 Task: Reset Companies.
Action: Mouse moved to (302, 82)
Screenshot: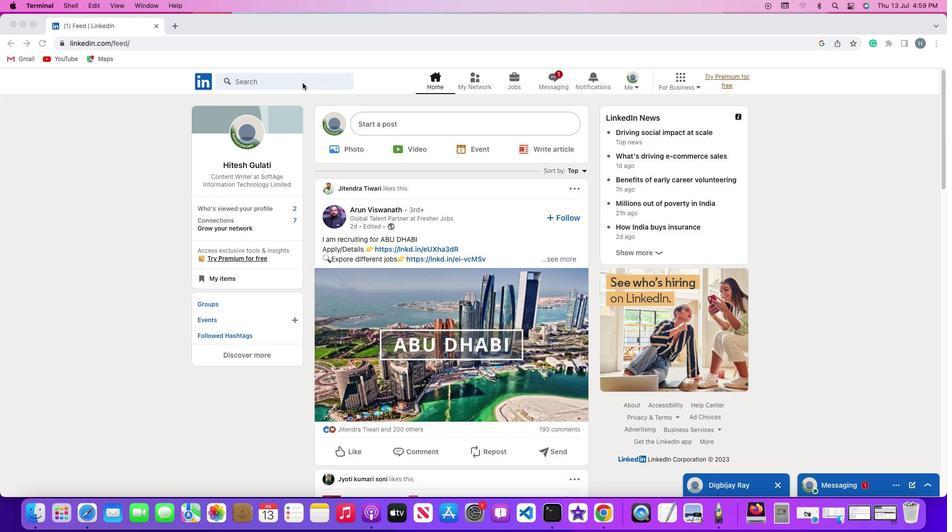 
Action: Mouse pressed left at (302, 82)
Screenshot: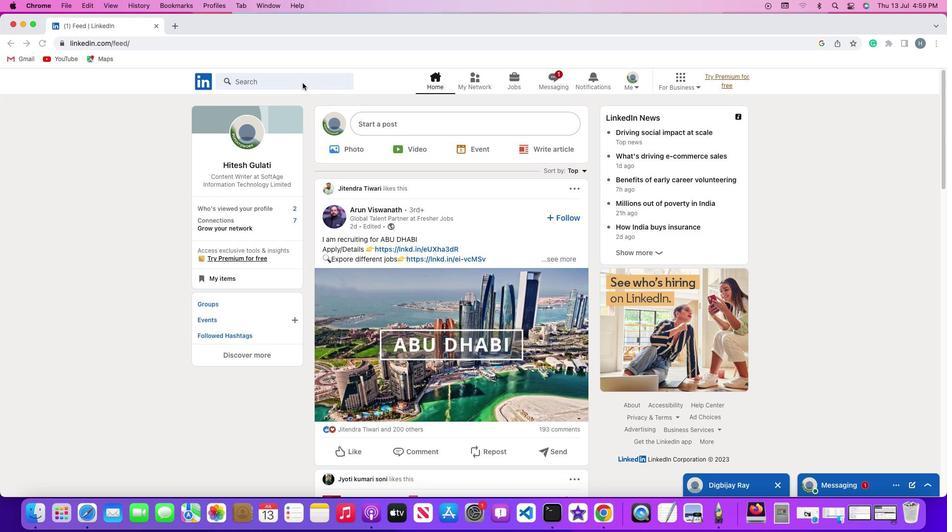 
Action: Mouse pressed left at (302, 82)
Screenshot: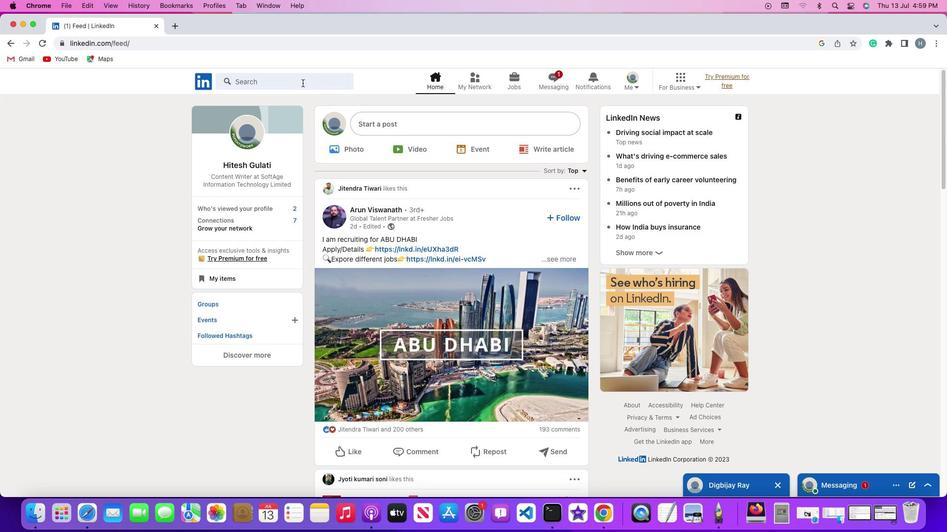 
Action: Key pressed Key.shift'#''h''i''r''i''n''g'Key.enter
Screenshot: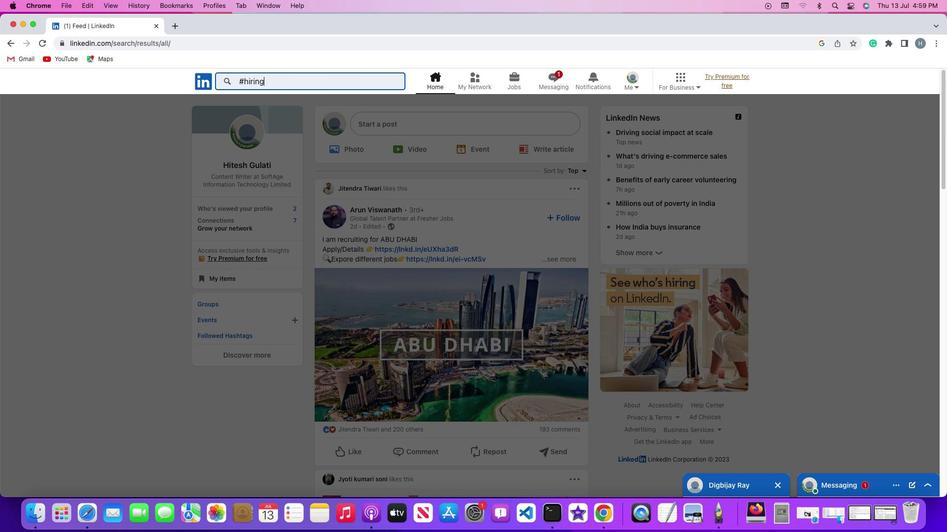 
Action: Mouse moved to (336, 106)
Screenshot: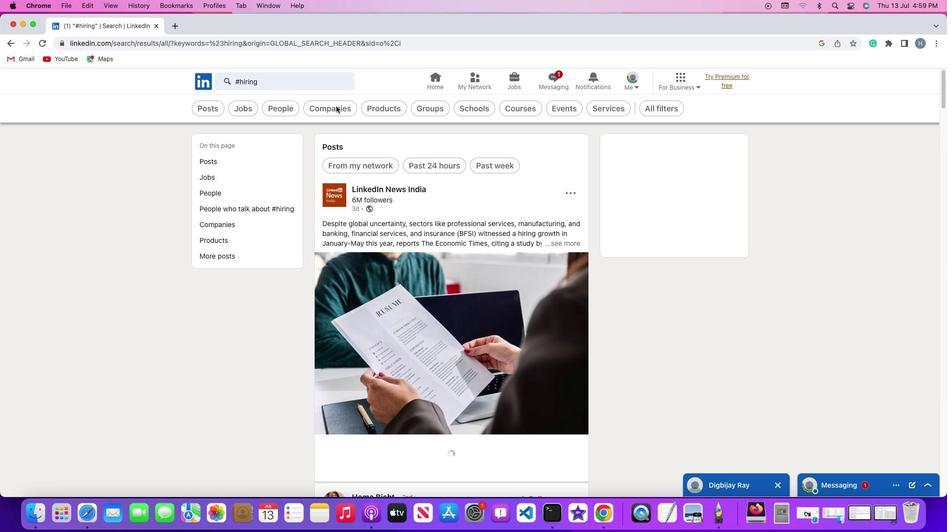 
Action: Mouse pressed left at (336, 106)
Screenshot: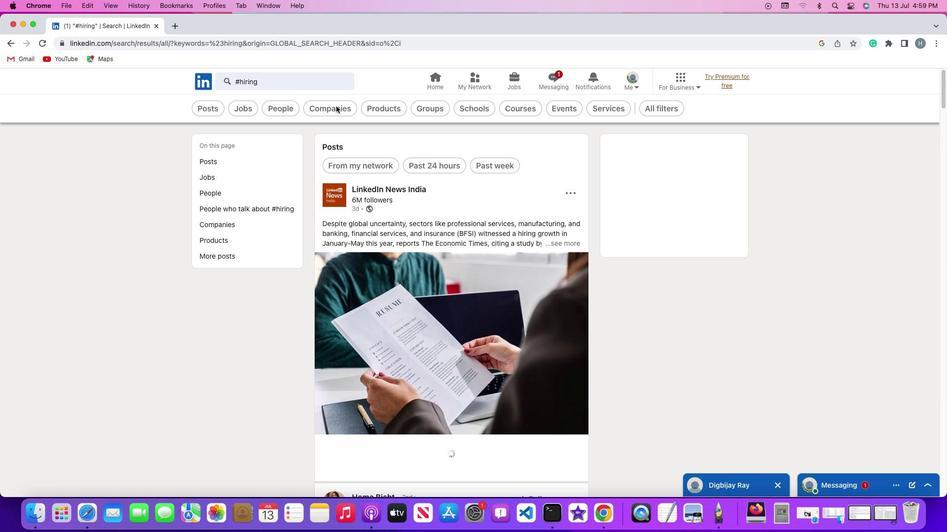 
Action: Mouse moved to (492, 107)
Screenshot: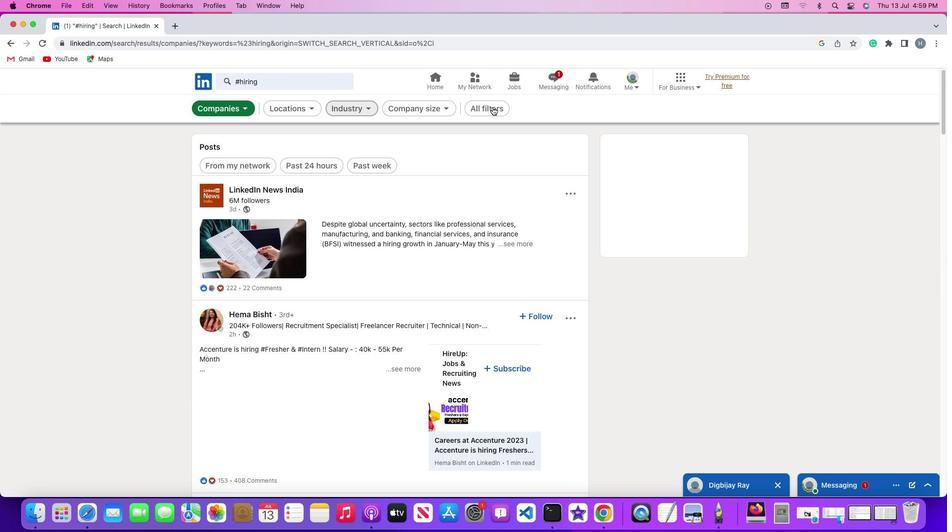 
Action: Mouse pressed left at (492, 107)
Screenshot: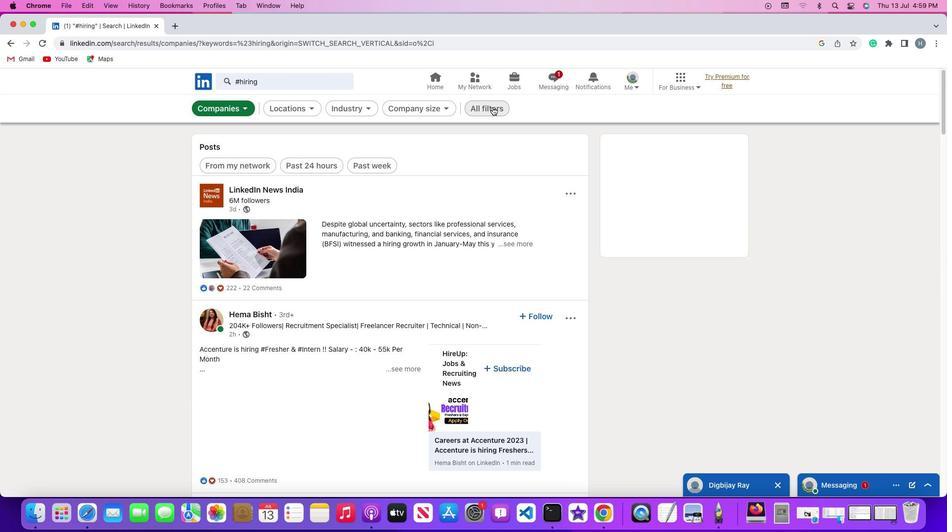 
Action: Mouse moved to (799, 454)
Screenshot: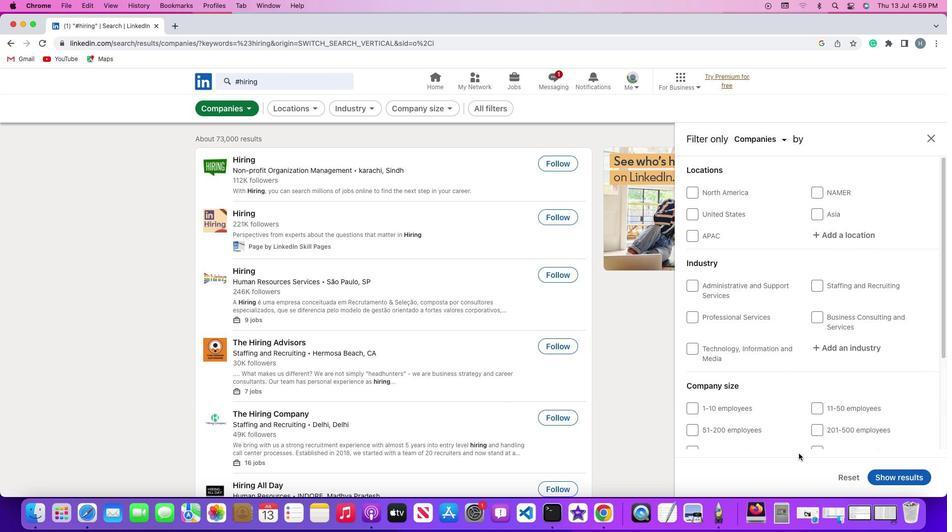 
Action: Mouse scrolled (799, 454) with delta (0, 0)
Screenshot: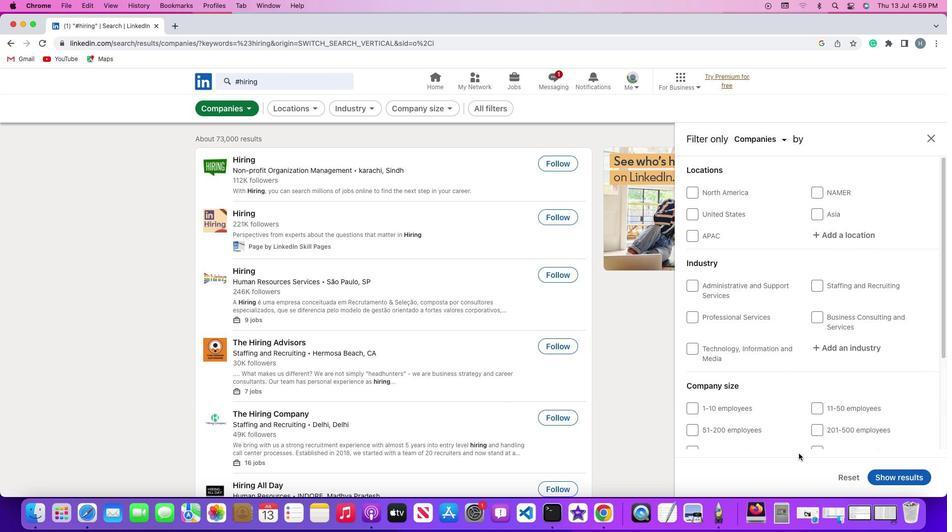 
Action: Mouse scrolled (799, 454) with delta (0, 0)
Screenshot: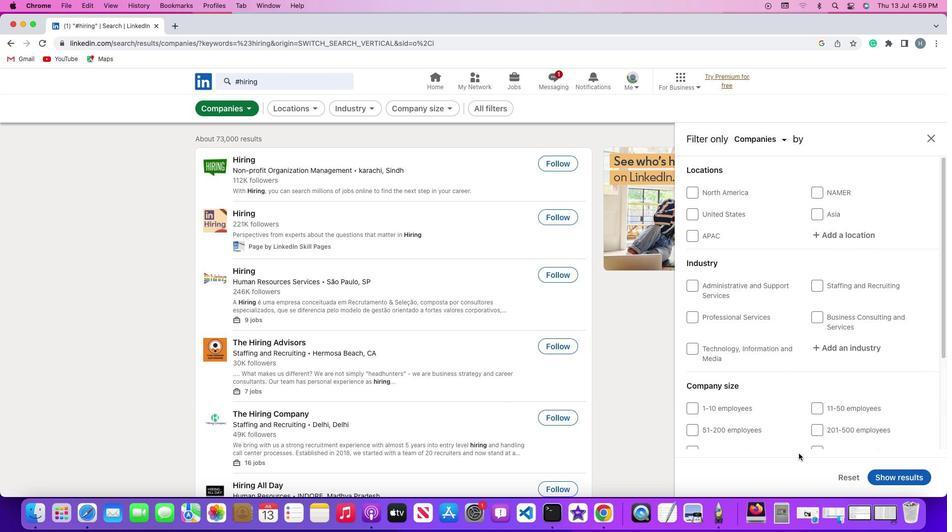 
Action: Mouse scrolled (799, 454) with delta (0, -1)
Screenshot: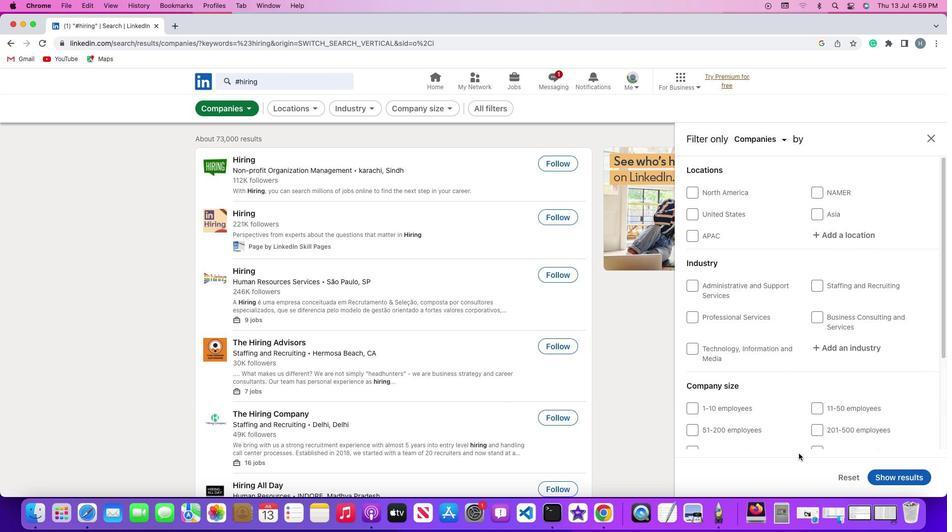 
Action: Mouse scrolled (799, 454) with delta (0, -1)
Screenshot: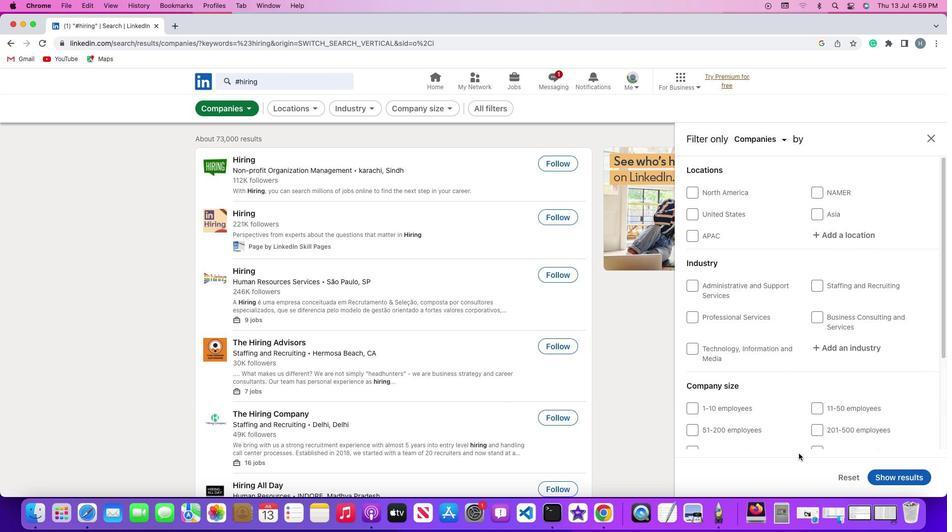 
Action: Mouse scrolled (799, 454) with delta (0, 0)
Screenshot: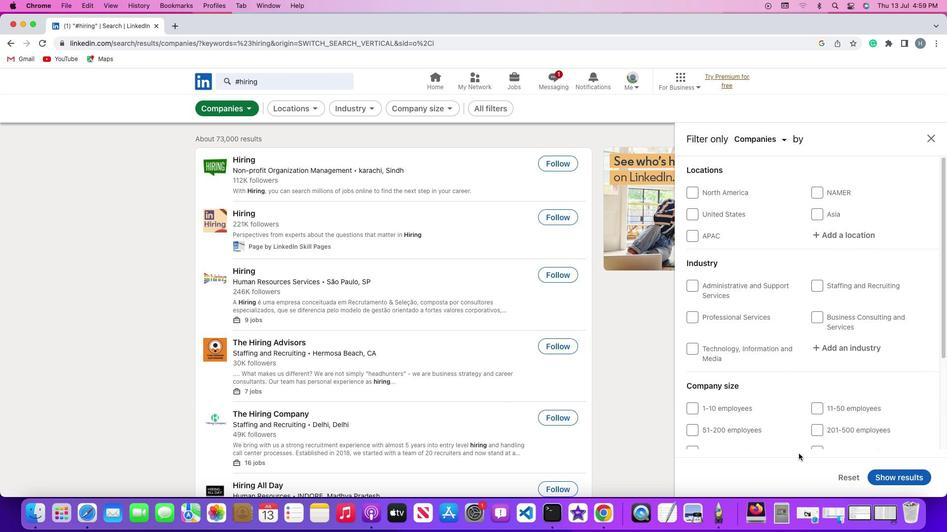 
Action: Mouse scrolled (799, 454) with delta (0, 0)
Screenshot: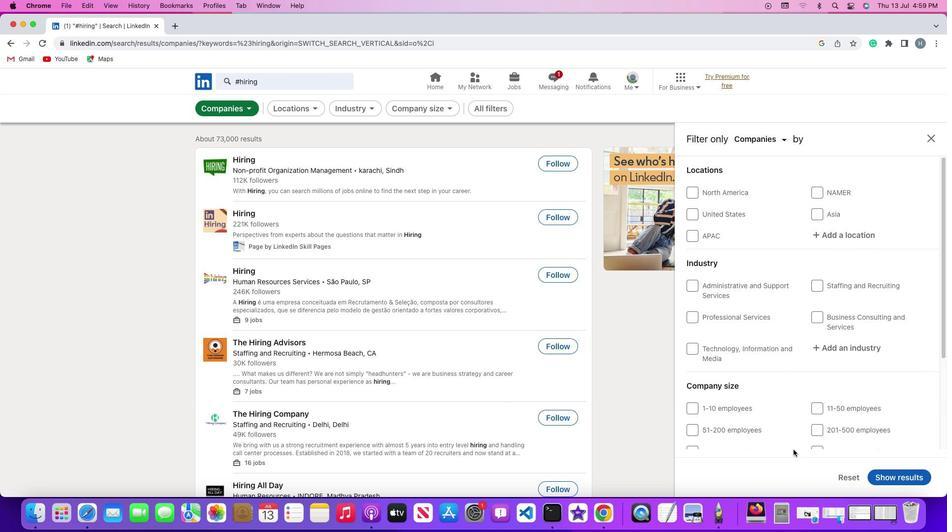 
Action: Mouse scrolled (799, 454) with delta (0, -1)
Screenshot: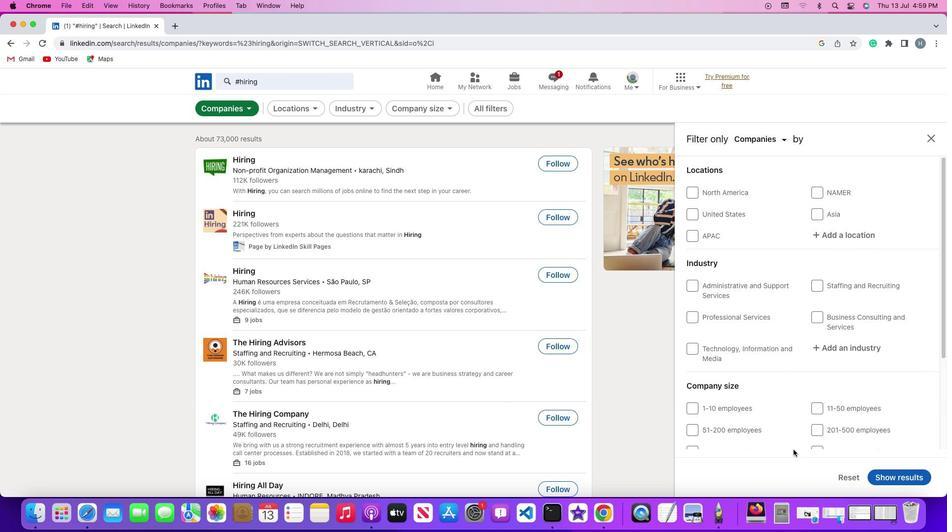 
Action: Mouse scrolled (799, 454) with delta (0, -2)
Screenshot: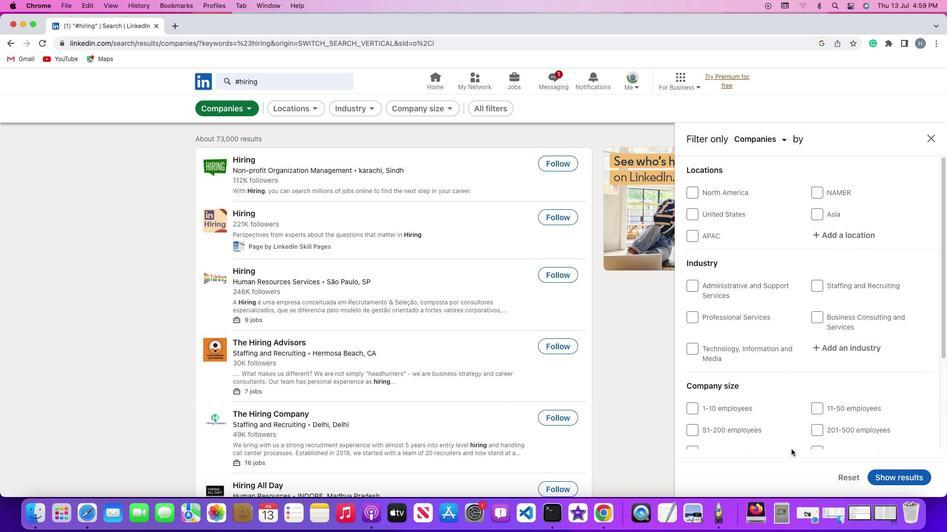 
Action: Mouse scrolled (799, 454) with delta (0, -2)
Screenshot: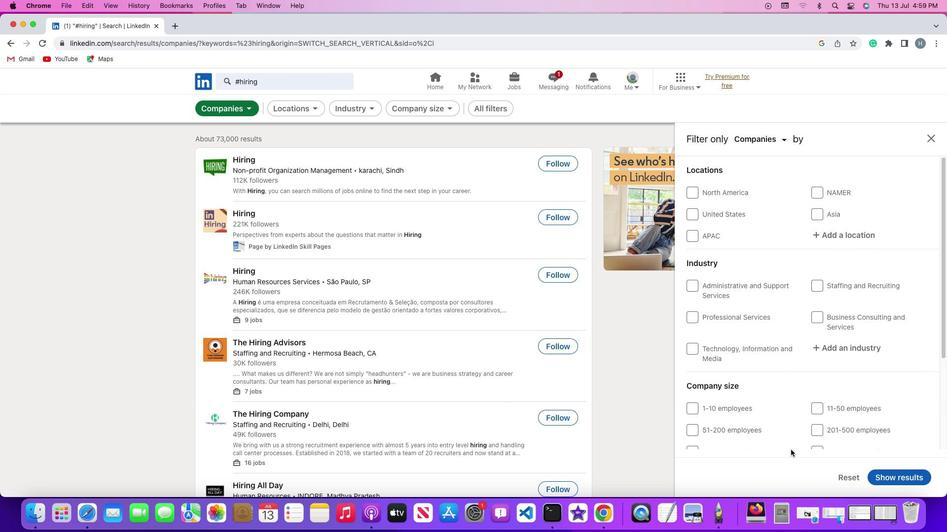 
Action: Mouse moved to (790, 449)
Screenshot: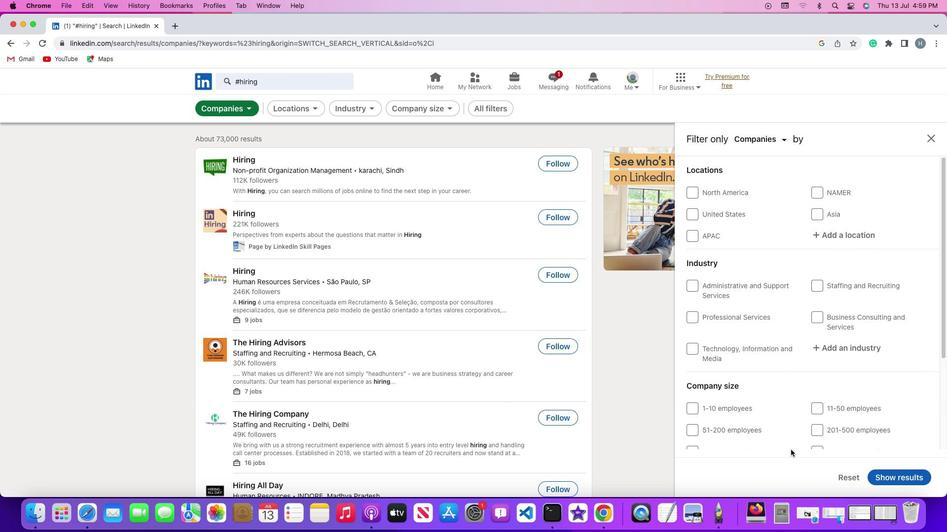 
Action: Mouse scrolled (790, 449) with delta (0, 0)
Screenshot: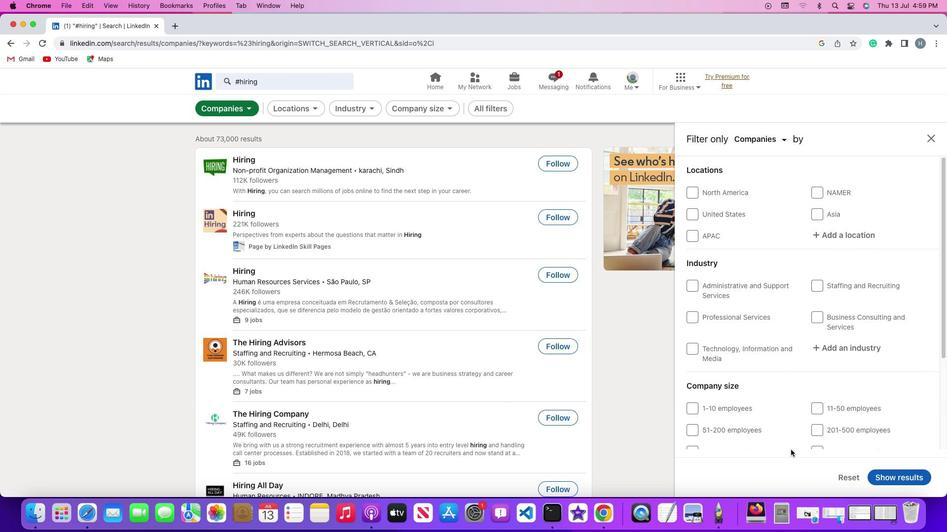 
Action: Mouse scrolled (790, 449) with delta (0, 0)
Screenshot: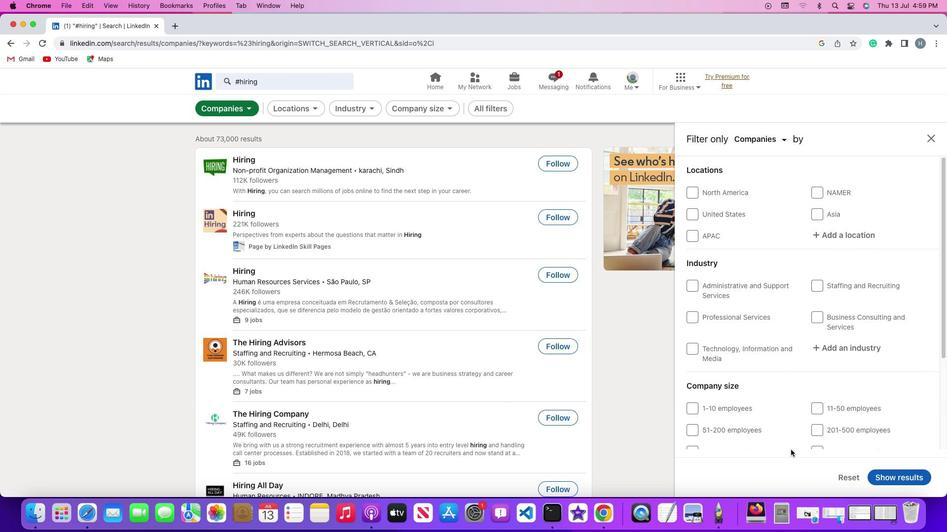 
Action: Mouse scrolled (790, 449) with delta (0, -1)
Screenshot: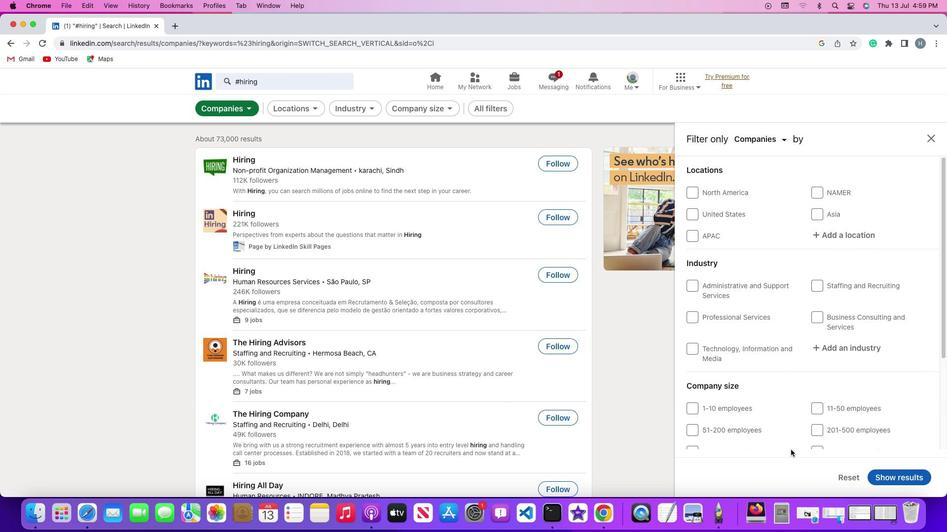 
Action: Mouse scrolled (790, 449) with delta (0, -2)
Screenshot: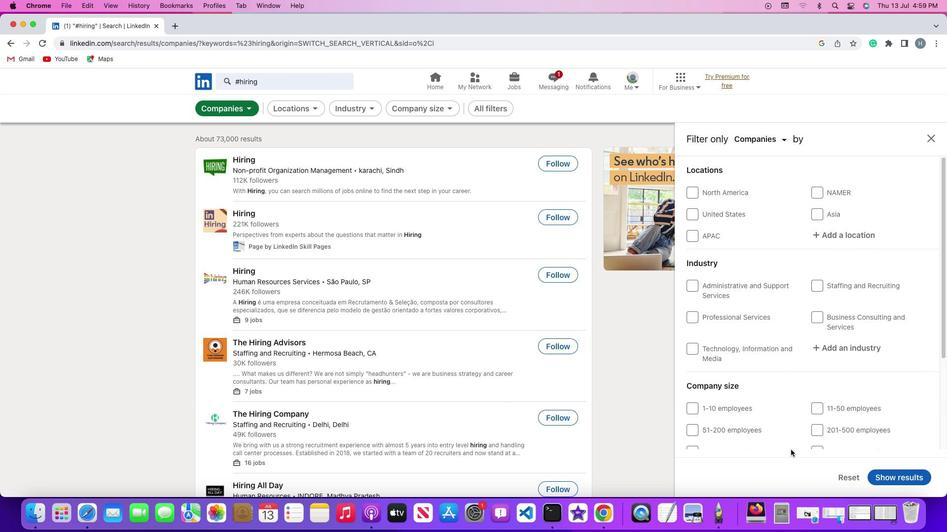 
Action: Mouse scrolled (790, 449) with delta (0, -2)
Screenshot: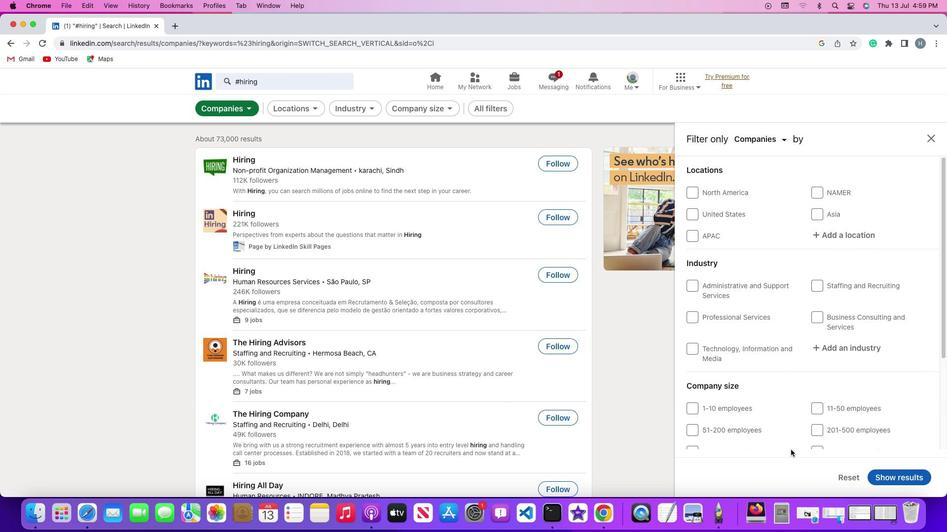 
Action: Mouse scrolled (790, 449) with delta (0, 0)
Screenshot: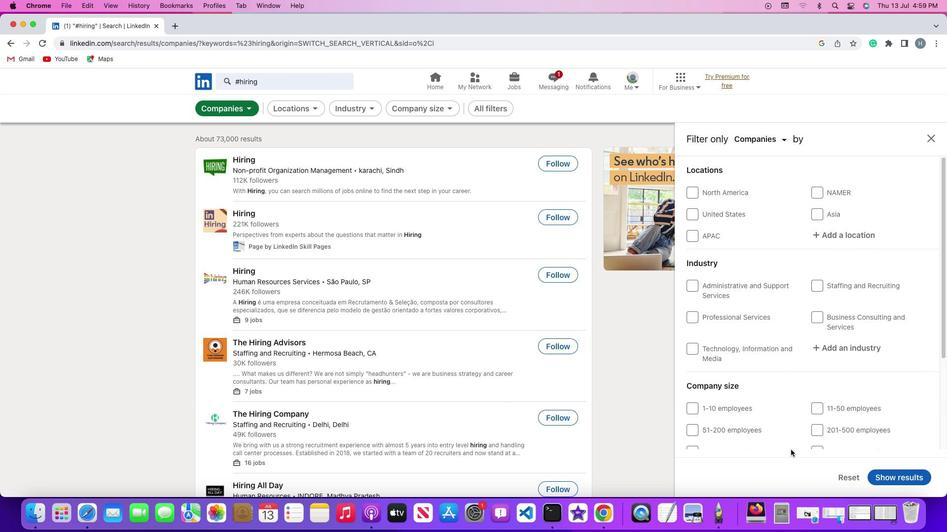 
Action: Mouse scrolled (790, 449) with delta (0, 0)
Screenshot: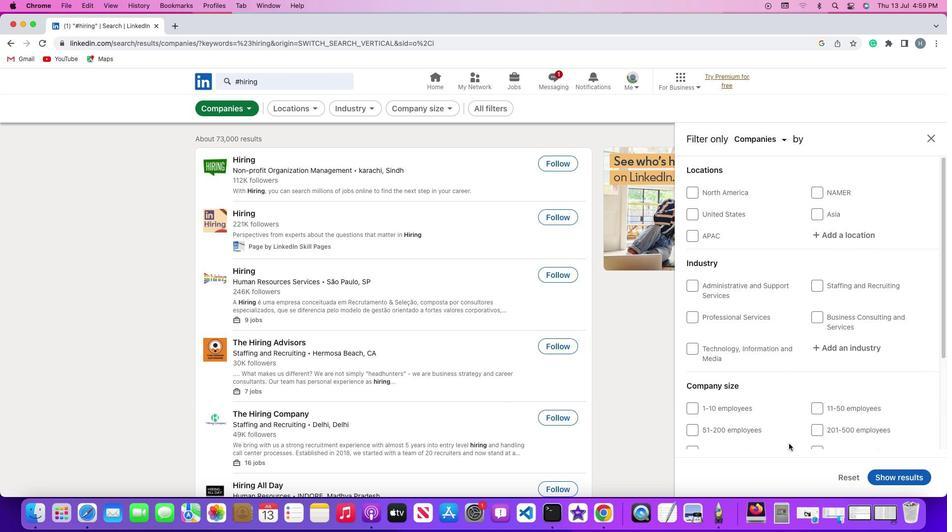 
Action: Mouse scrolled (790, 449) with delta (0, -1)
Screenshot: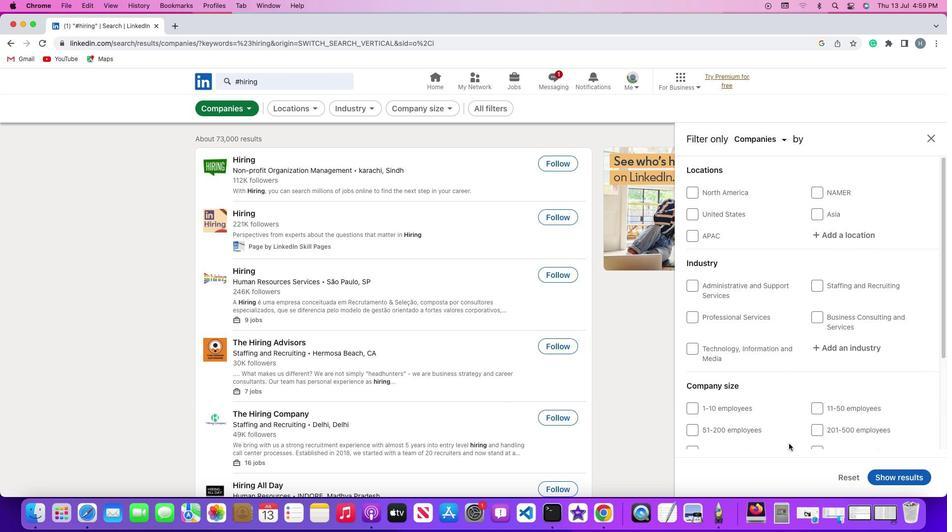 
Action: Mouse scrolled (790, 449) with delta (0, -2)
Screenshot: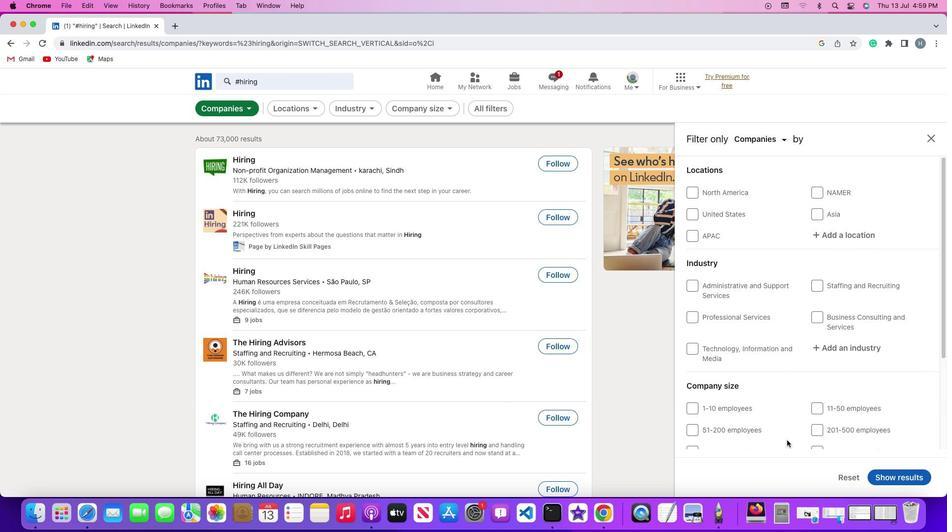 
Action: Mouse scrolled (790, 449) with delta (0, -2)
Screenshot: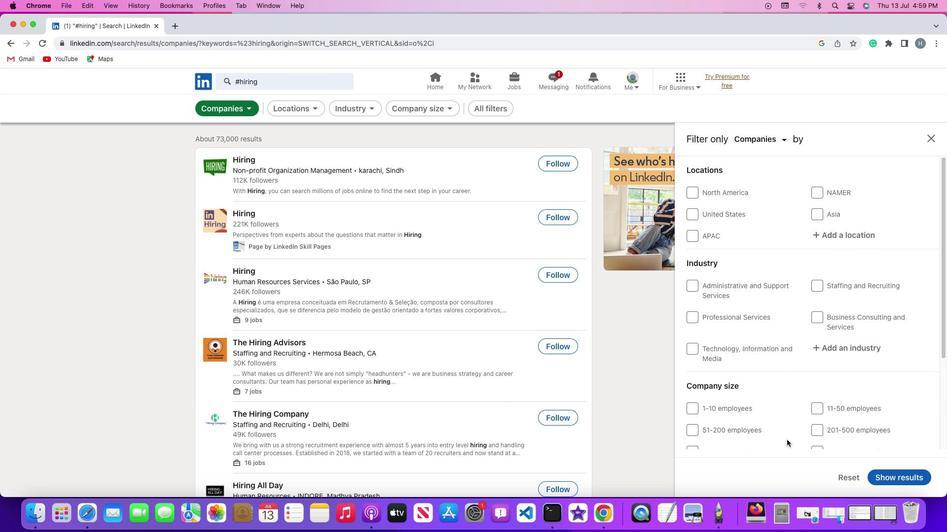 
Action: Mouse moved to (798, 406)
Screenshot: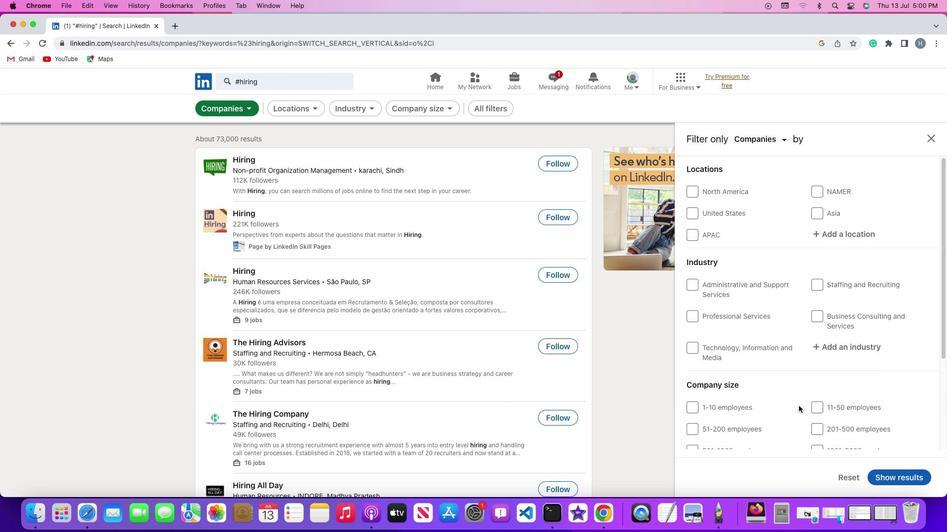 
Action: Mouse scrolled (798, 406) with delta (0, 0)
Screenshot: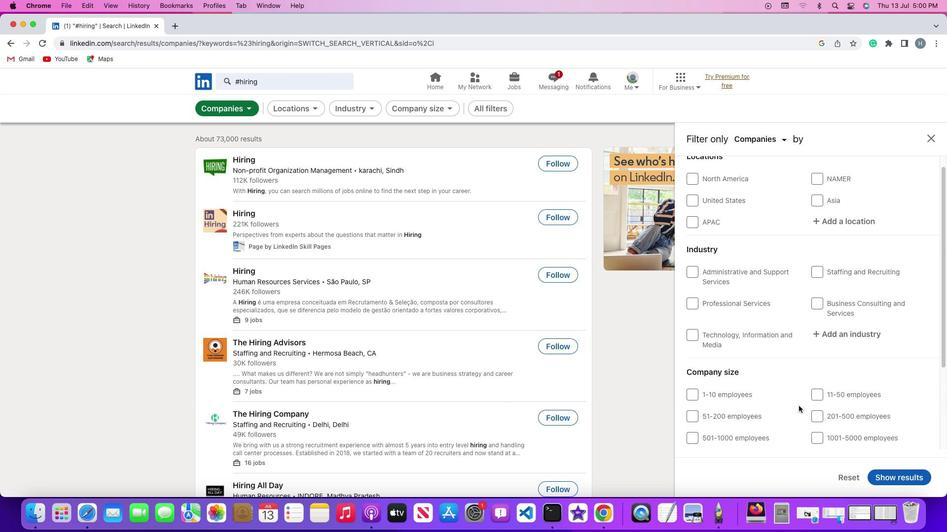 
Action: Mouse scrolled (798, 406) with delta (0, 0)
Screenshot: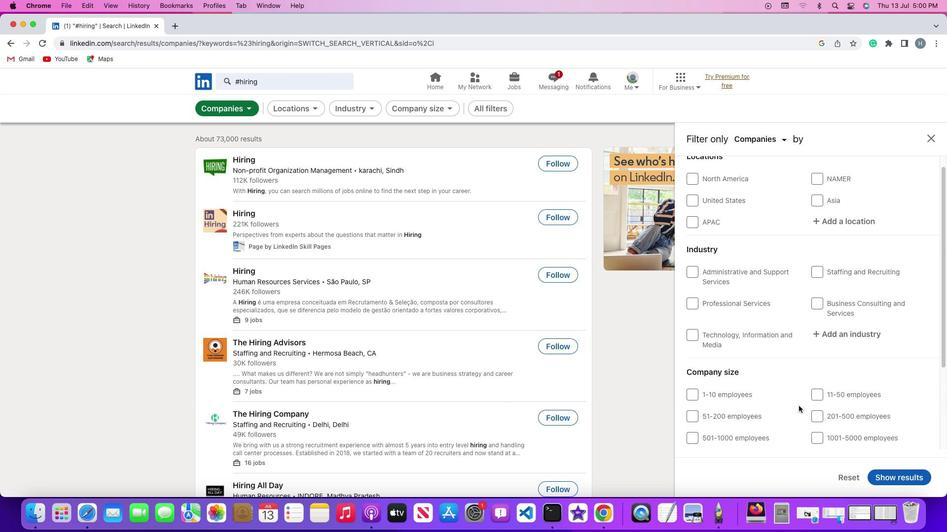 
Action: Mouse scrolled (798, 406) with delta (0, -1)
Screenshot: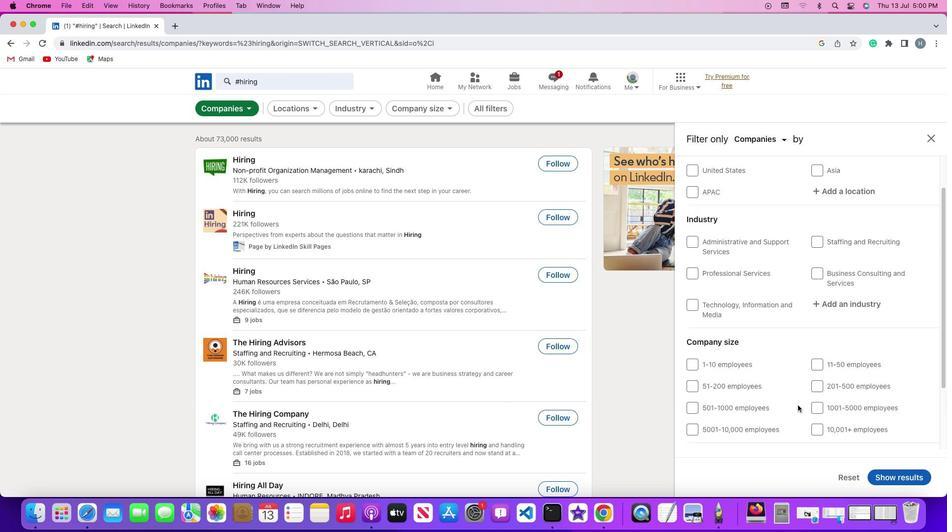 
Action: Mouse scrolled (798, 406) with delta (0, -2)
Screenshot: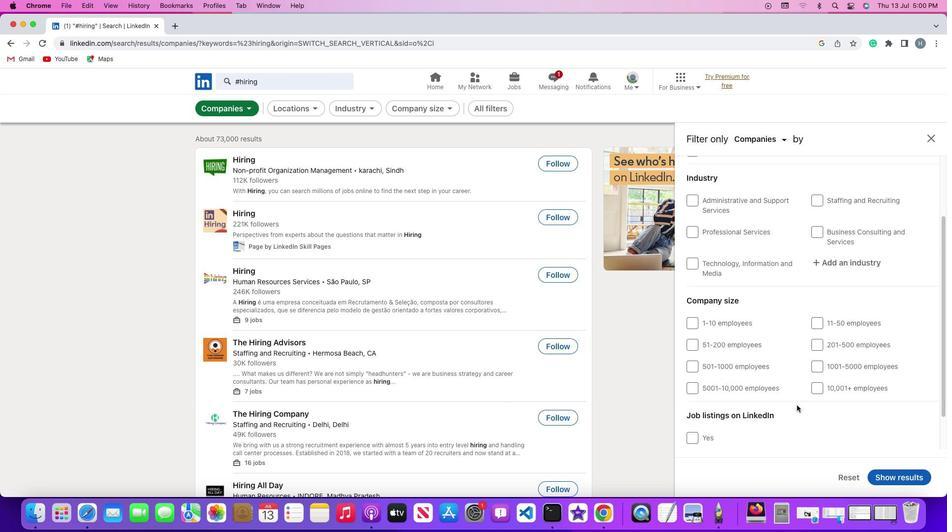 
Action: Mouse scrolled (798, 406) with delta (0, -2)
Screenshot: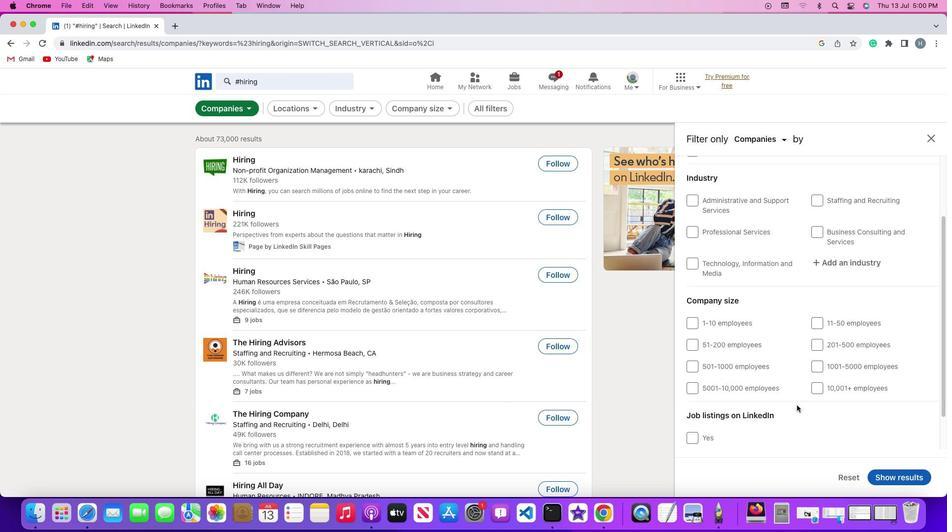 
Action: Mouse scrolled (798, 406) with delta (0, -2)
Screenshot: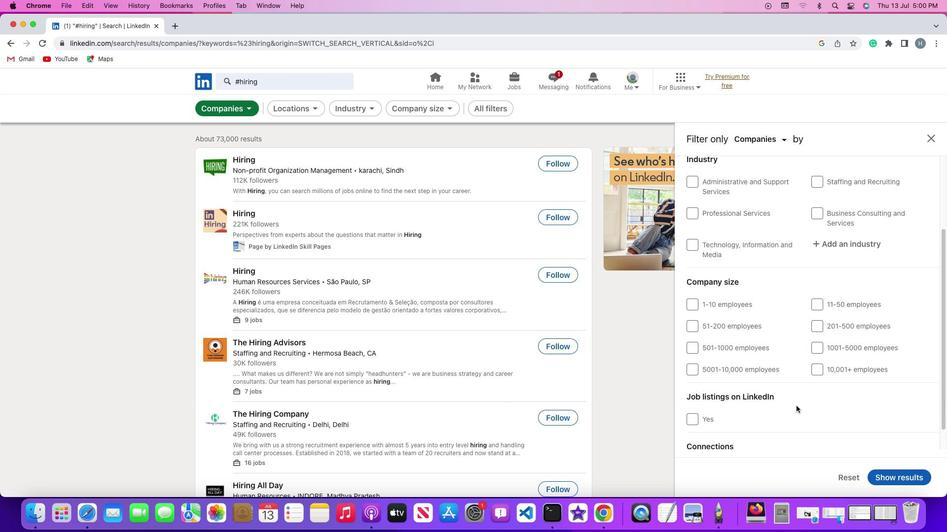 
Action: Mouse moved to (795, 406)
Screenshot: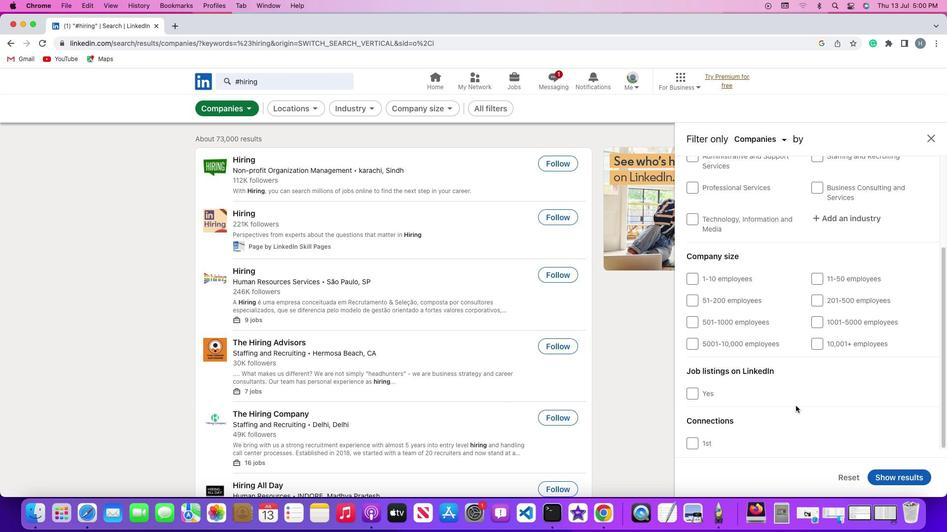 
Action: Mouse scrolled (795, 406) with delta (0, 0)
Screenshot: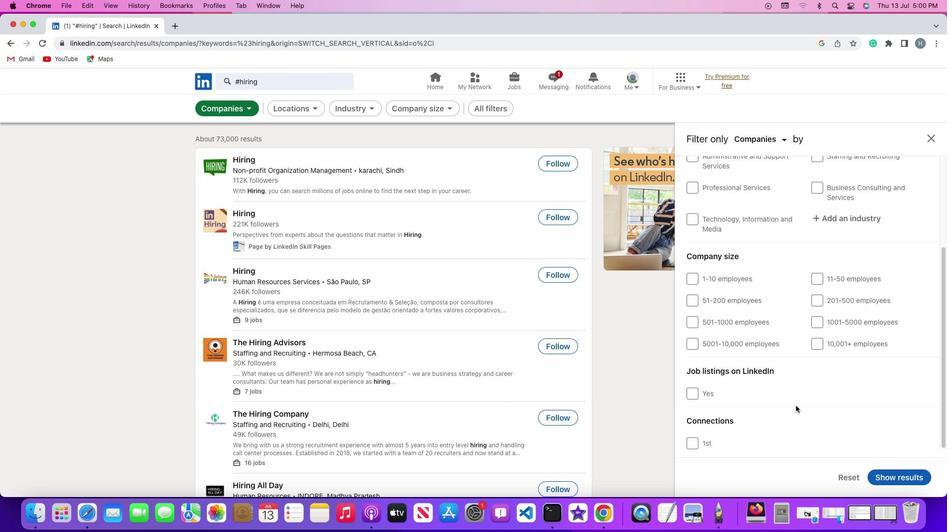 
Action: Mouse scrolled (795, 406) with delta (0, 0)
Screenshot: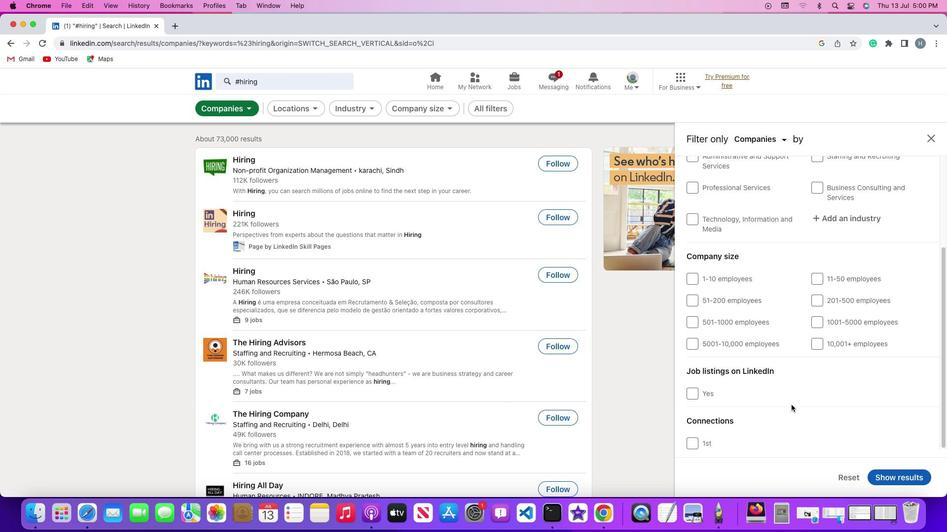 
Action: Mouse scrolled (795, 406) with delta (0, -1)
Screenshot: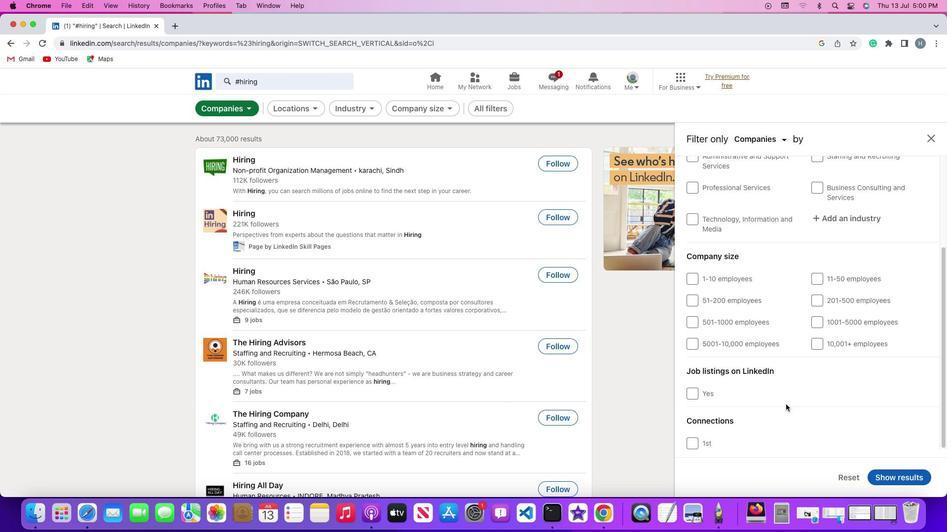
Action: Mouse scrolled (795, 406) with delta (0, -2)
Screenshot: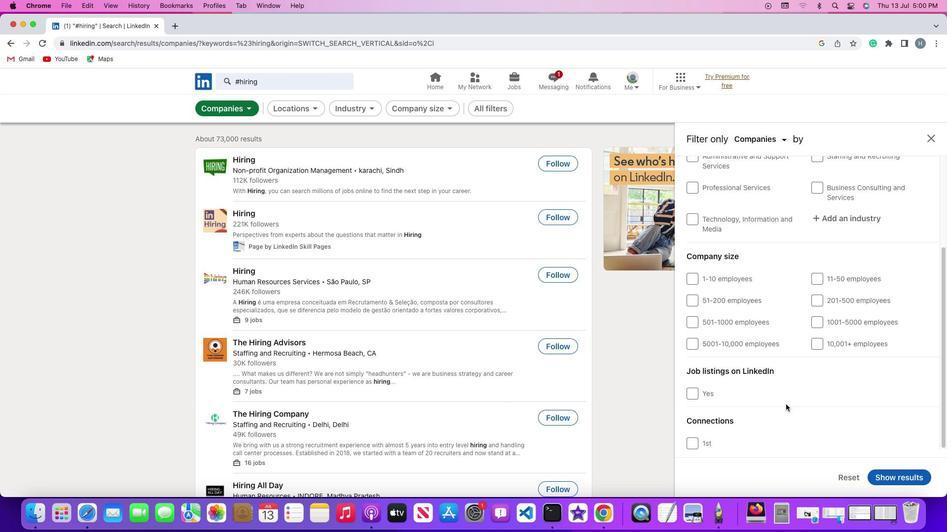 
Action: Mouse moved to (847, 476)
Screenshot: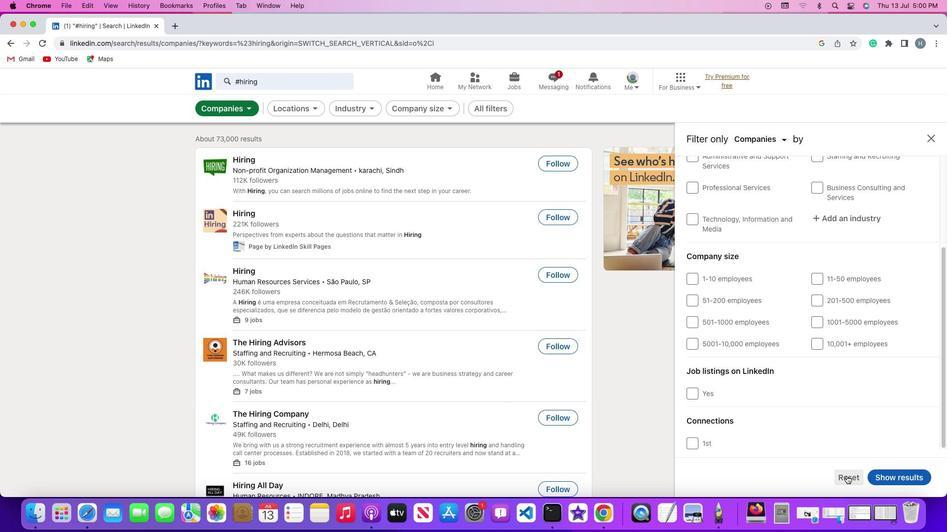 
Action: Mouse pressed left at (847, 476)
Screenshot: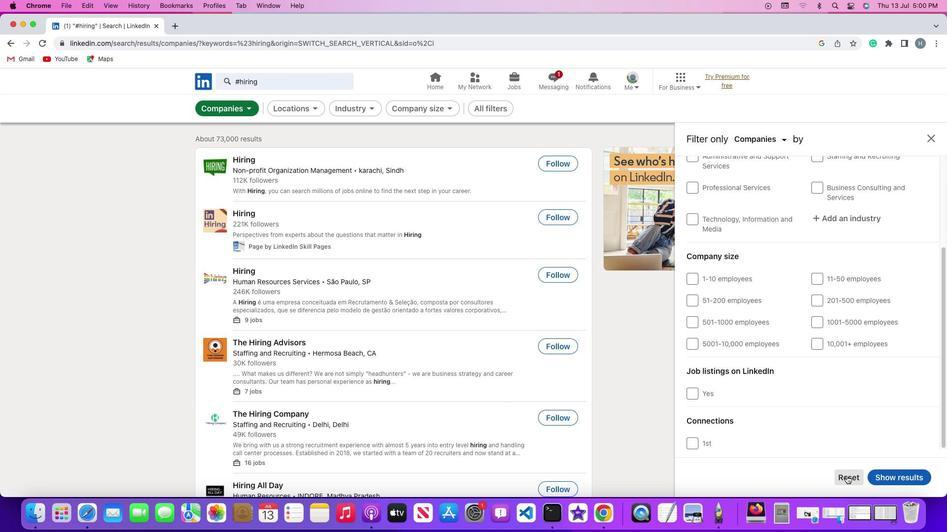 
Action: Mouse moved to (811, 383)
Screenshot: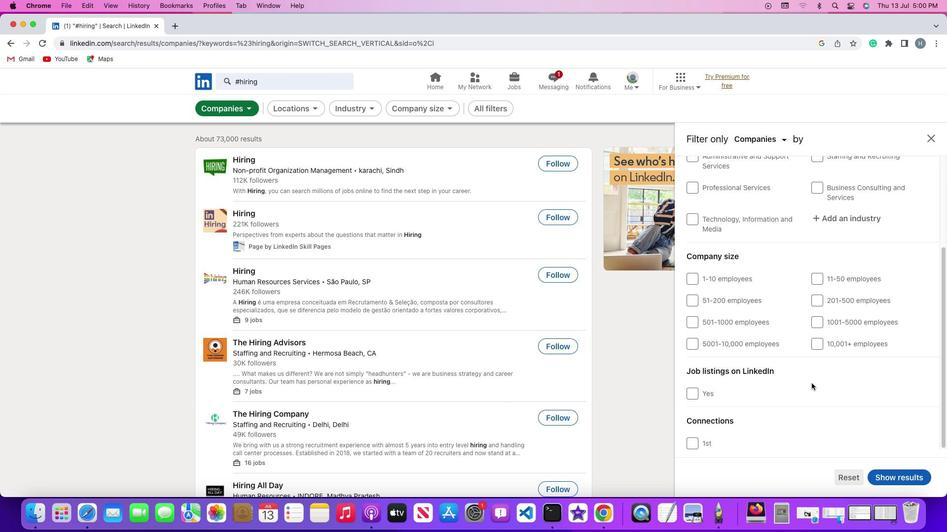 
